 Task: Create a rule from the Routing list, Task moved to a section -> Set Priority in the project AgileHeart , set the section as To-Do and set the priority of the task as  High
Action: Mouse moved to (336, 289)
Screenshot: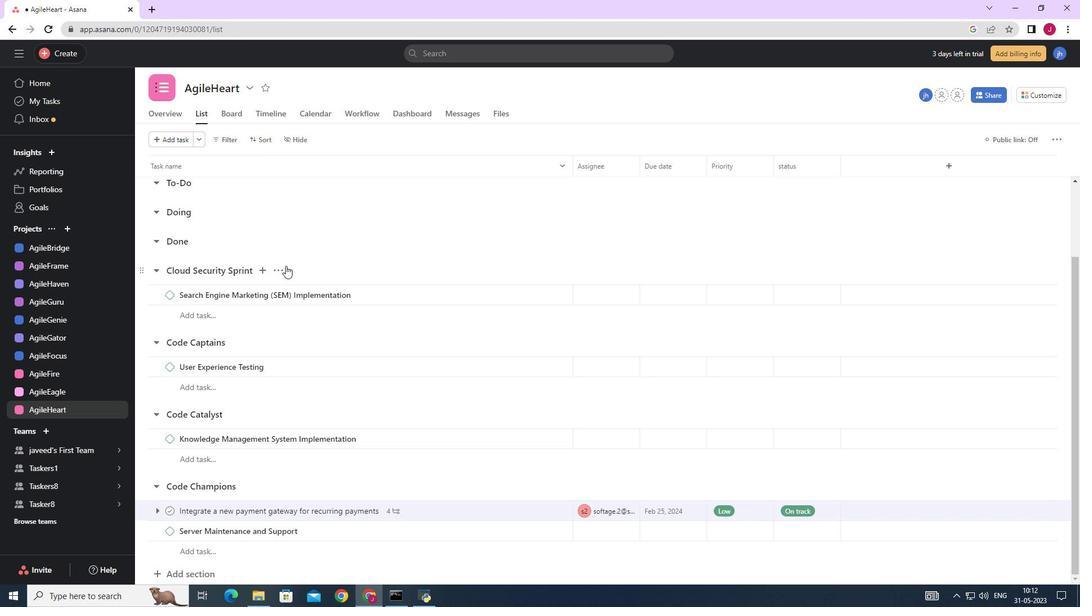 
Action: Mouse scrolled (336, 289) with delta (0, 0)
Screenshot: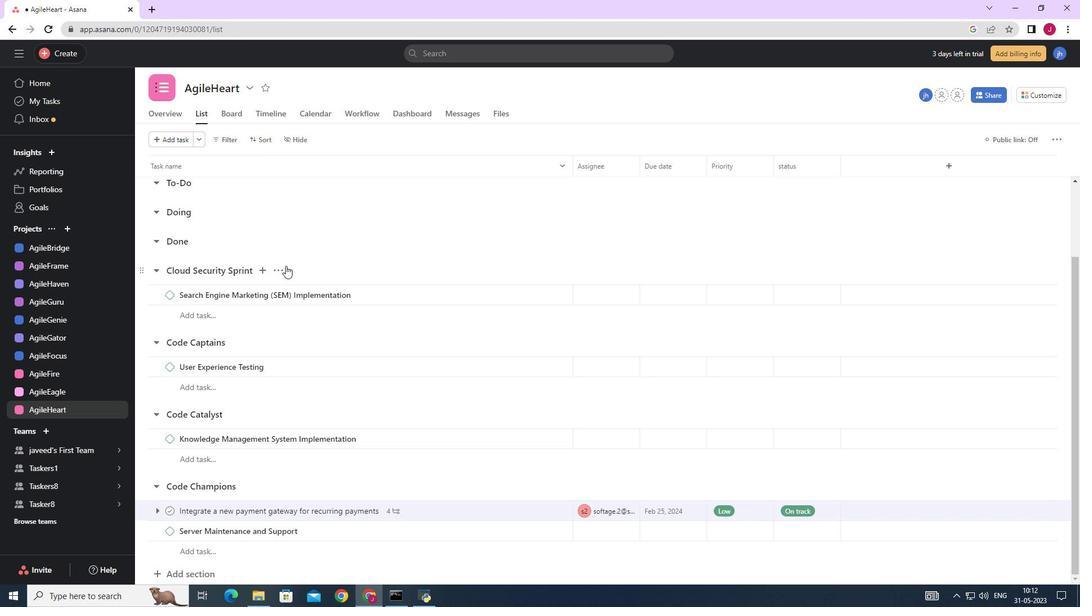 
Action: Mouse moved to (336, 289)
Screenshot: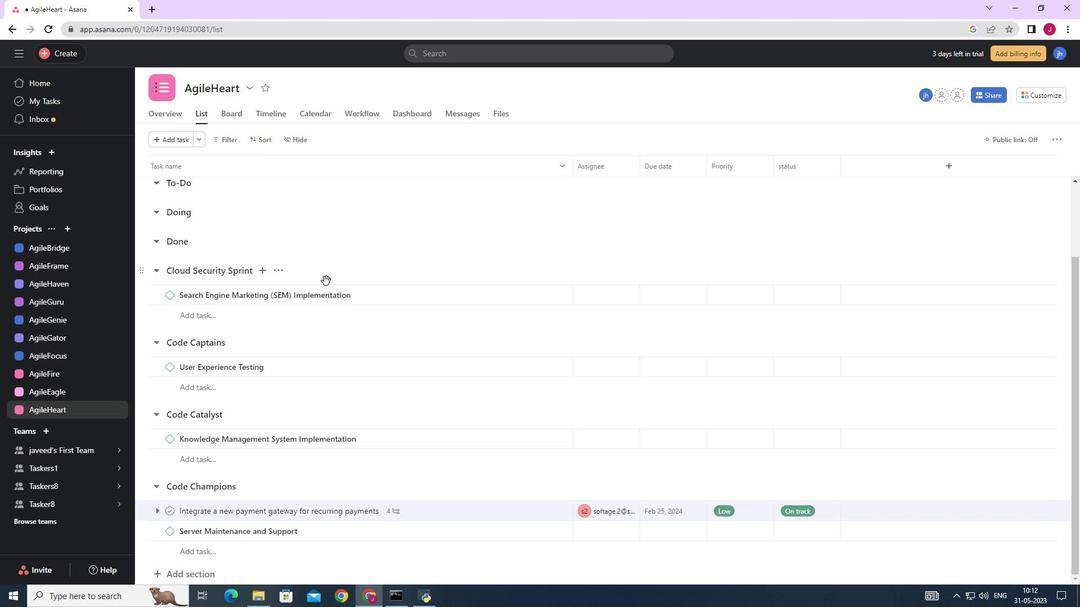
Action: Mouse scrolled (336, 289) with delta (0, 0)
Screenshot: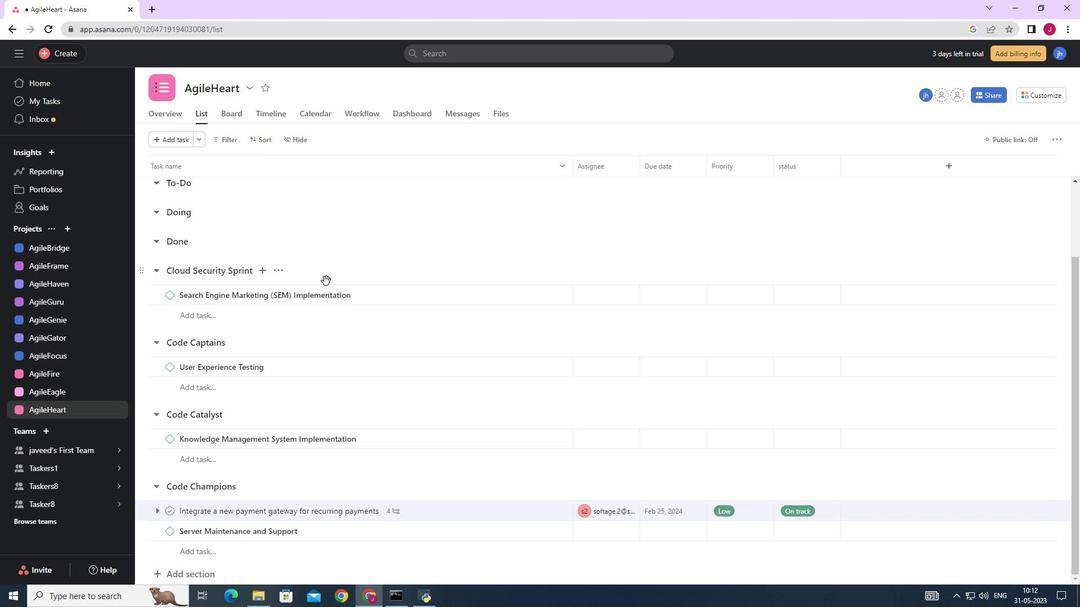 
Action: Mouse moved to (337, 289)
Screenshot: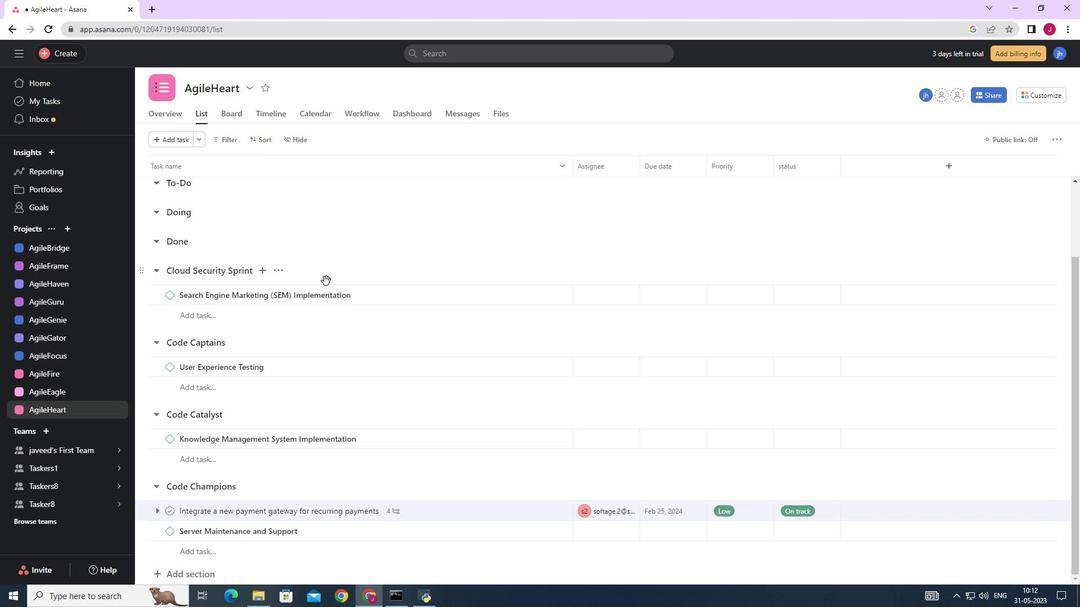 
Action: Mouse scrolled (337, 289) with delta (0, 0)
Screenshot: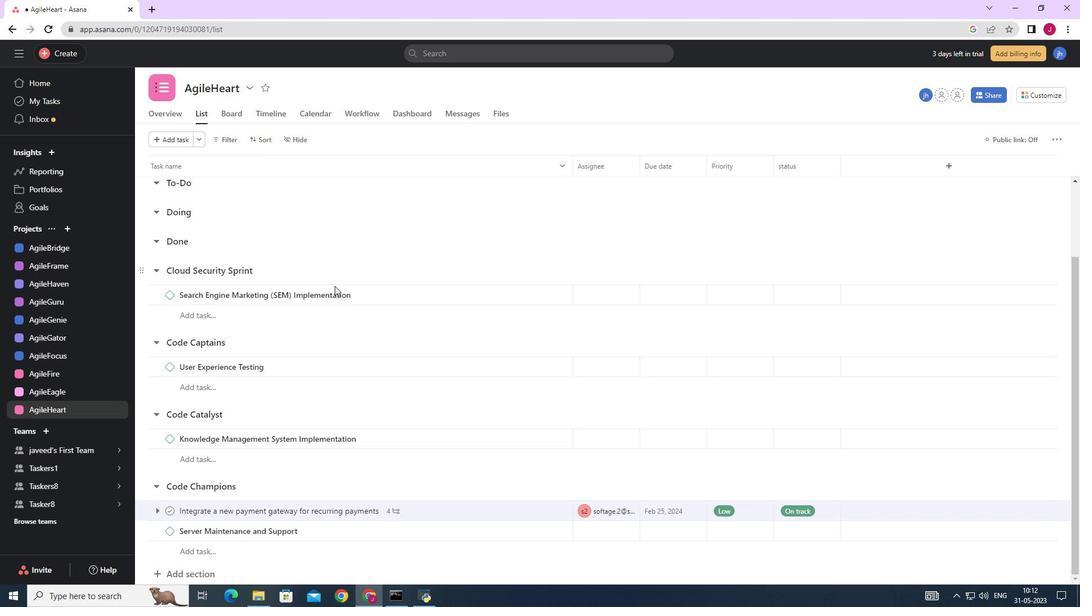 
Action: Mouse moved to (338, 289)
Screenshot: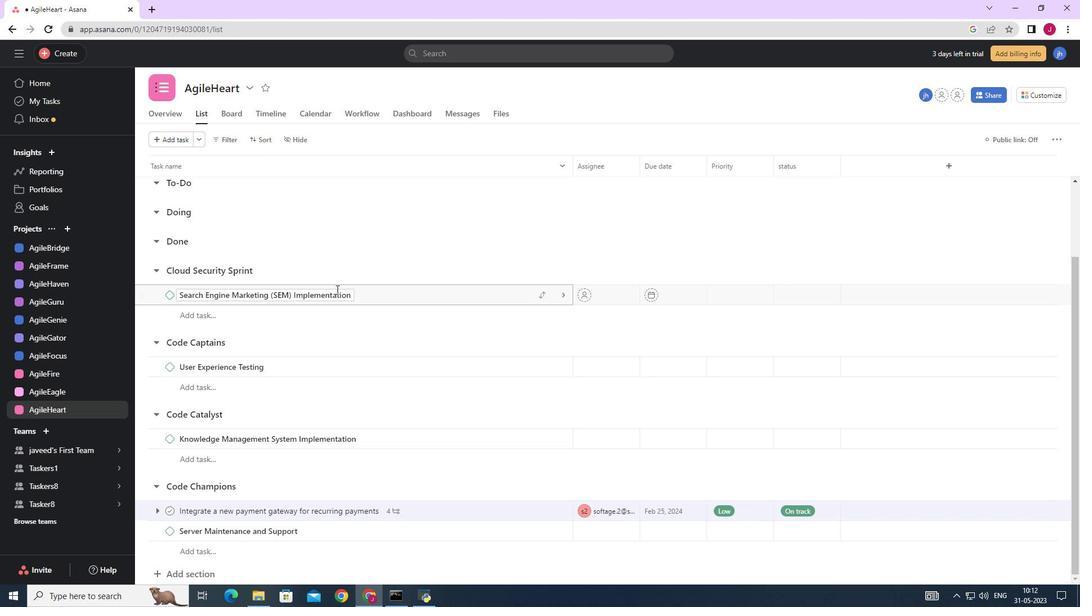 
Action: Mouse scrolled (338, 289) with delta (0, 0)
Screenshot: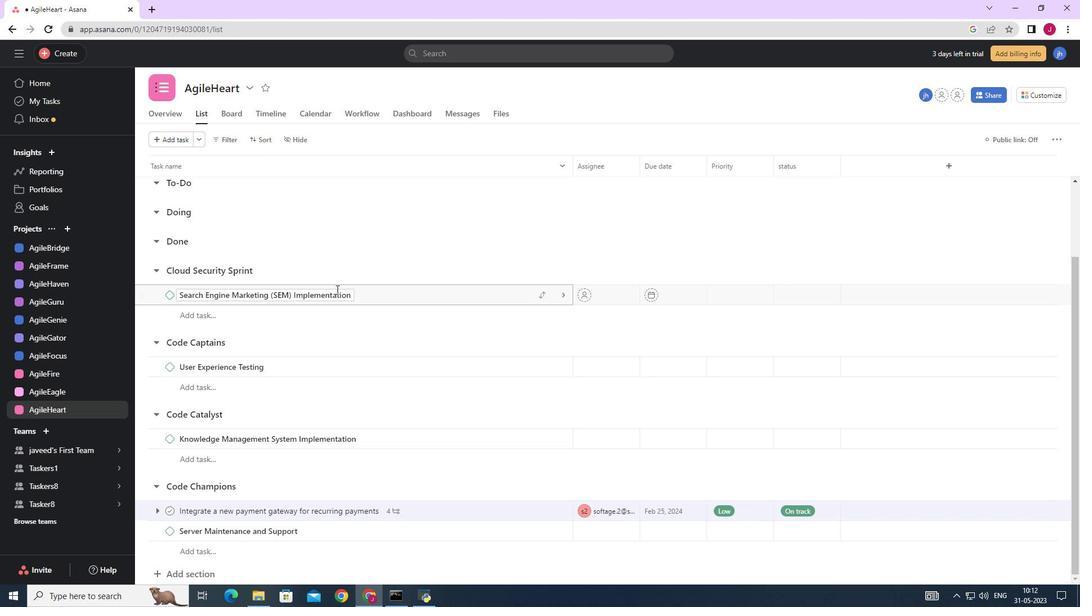 
Action: Mouse moved to (1038, 93)
Screenshot: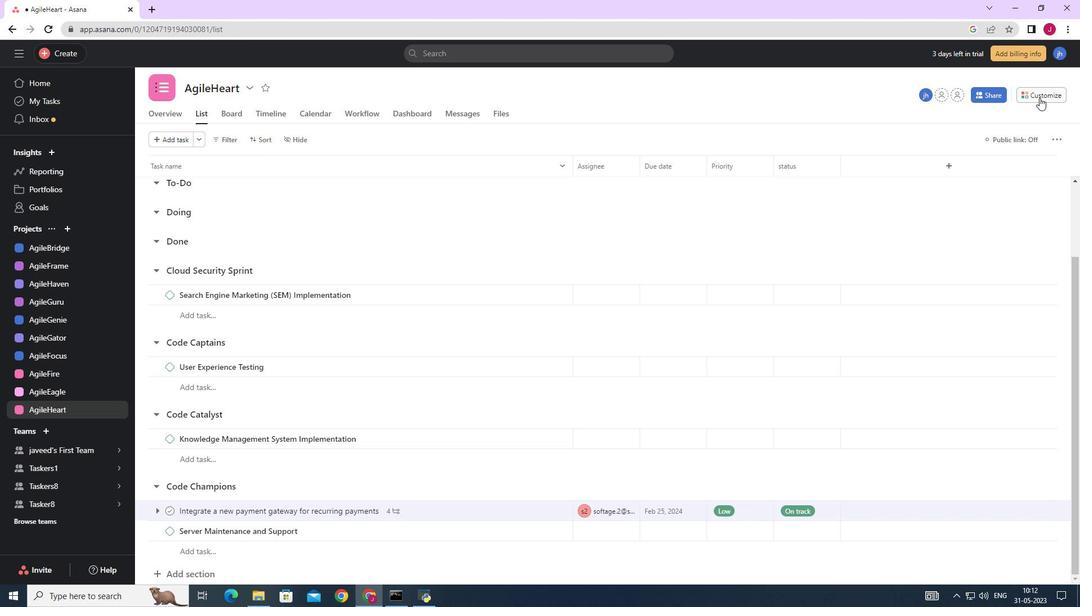 
Action: Mouse pressed left at (1038, 93)
Screenshot: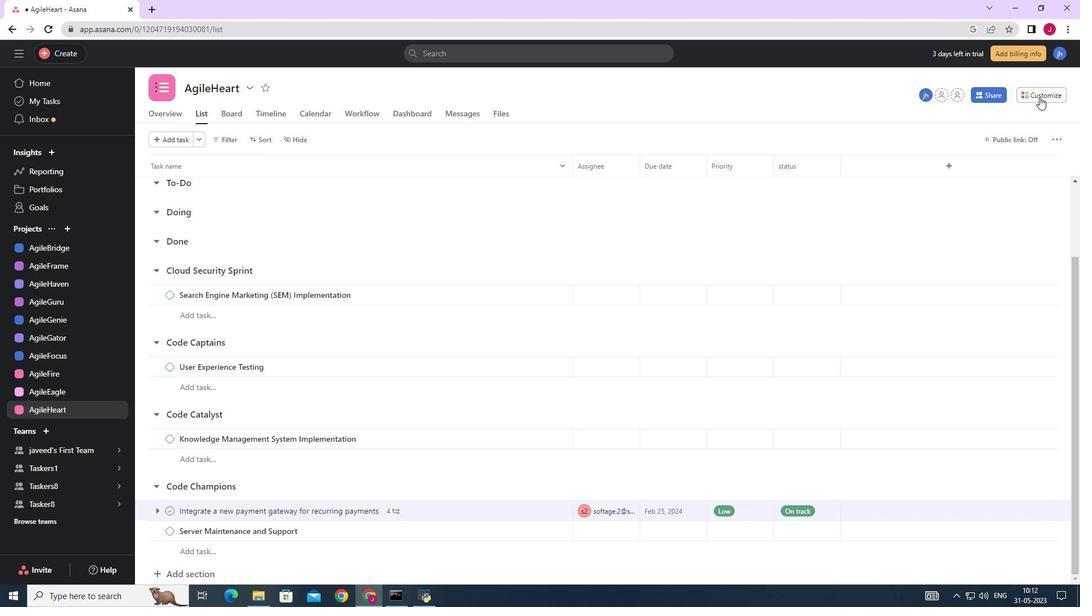 
Action: Mouse moved to (853, 236)
Screenshot: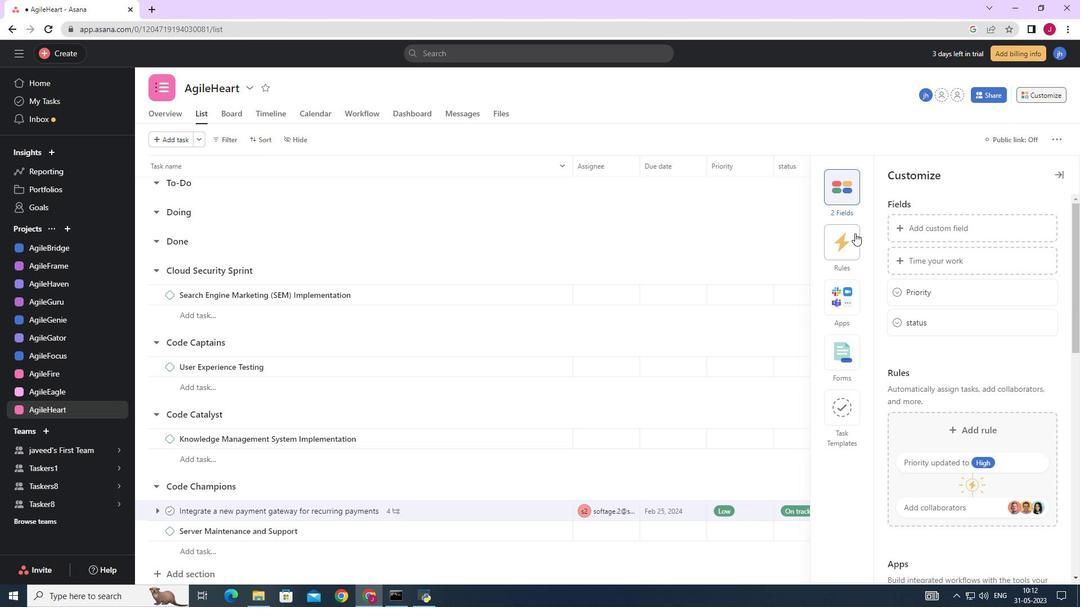 
Action: Mouse pressed left at (853, 236)
Screenshot: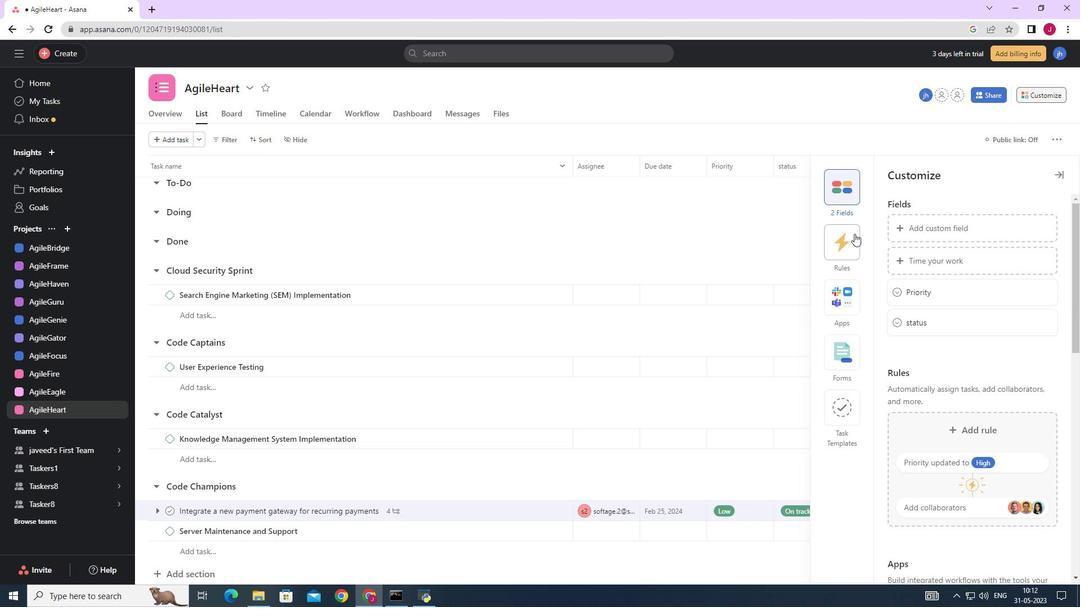 
Action: Mouse moved to (959, 262)
Screenshot: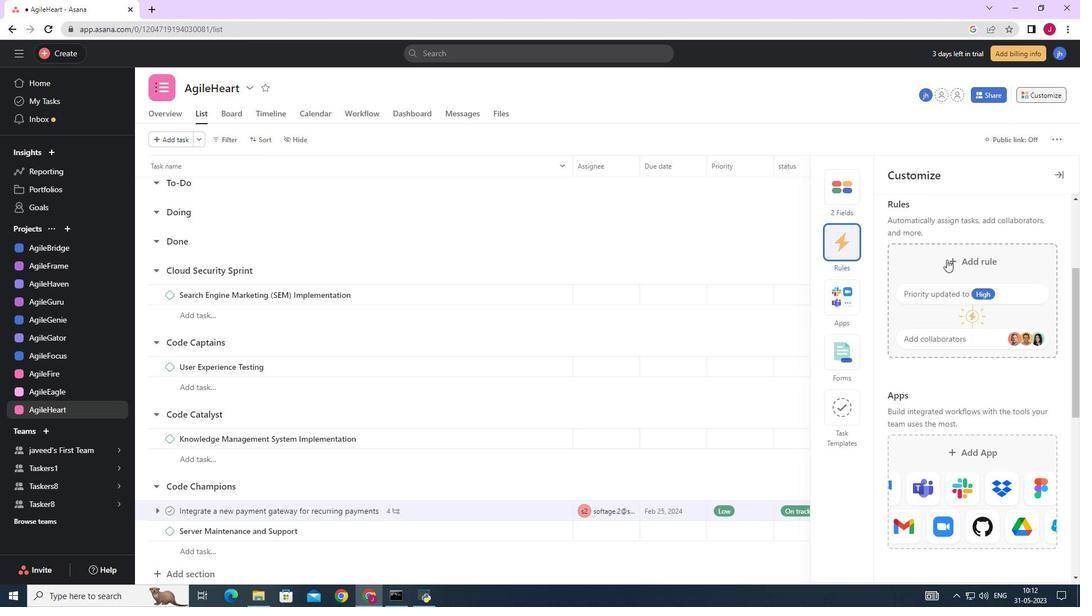
Action: Mouse pressed left at (959, 262)
Screenshot: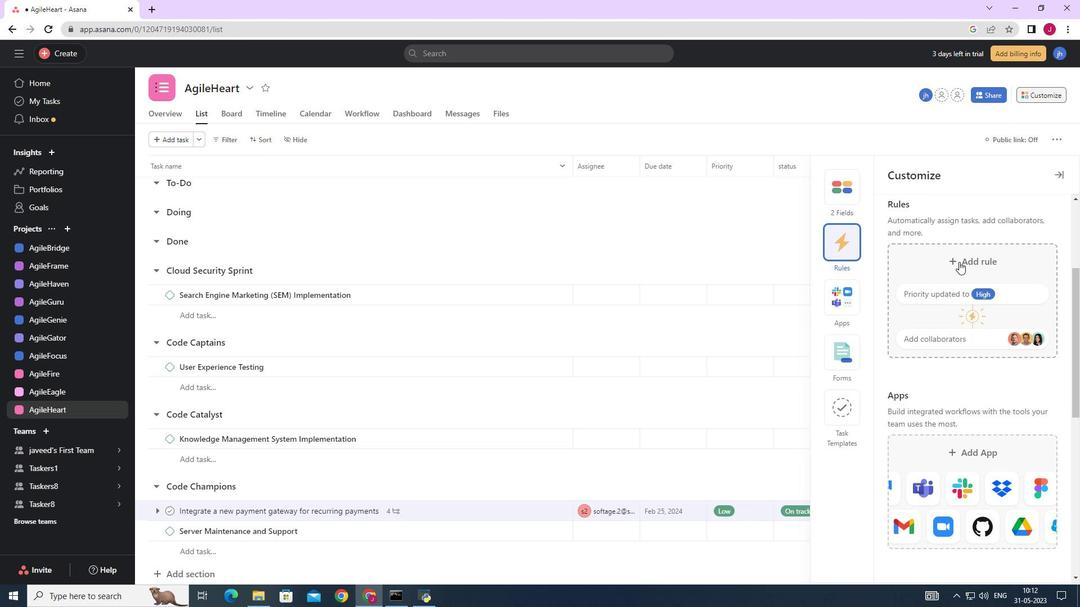 
Action: Mouse moved to (564, 178)
Screenshot: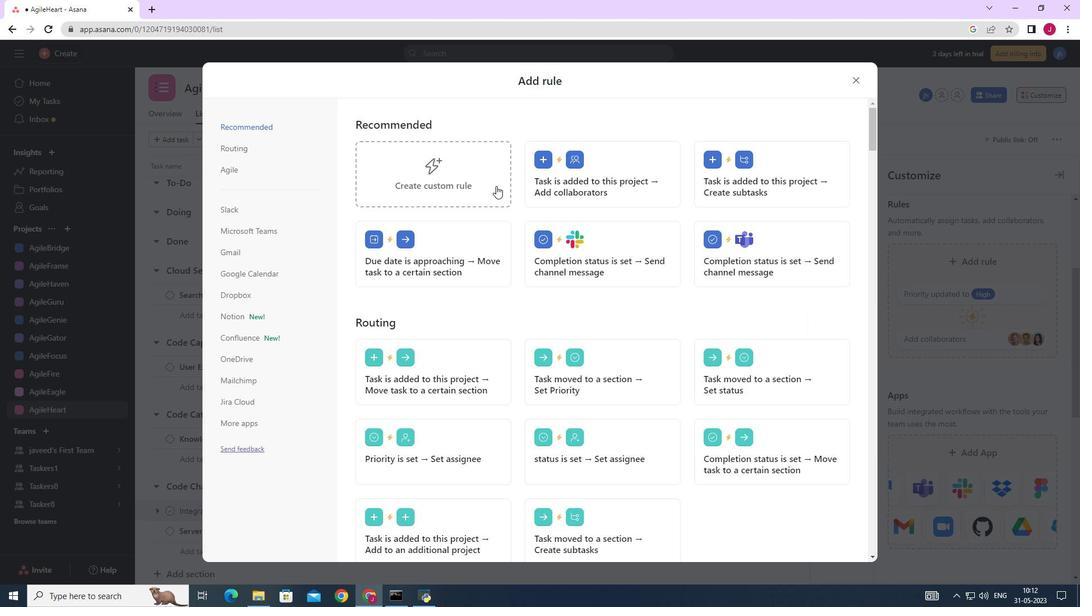 
Action: Mouse scrolled (564, 177) with delta (0, 0)
Screenshot: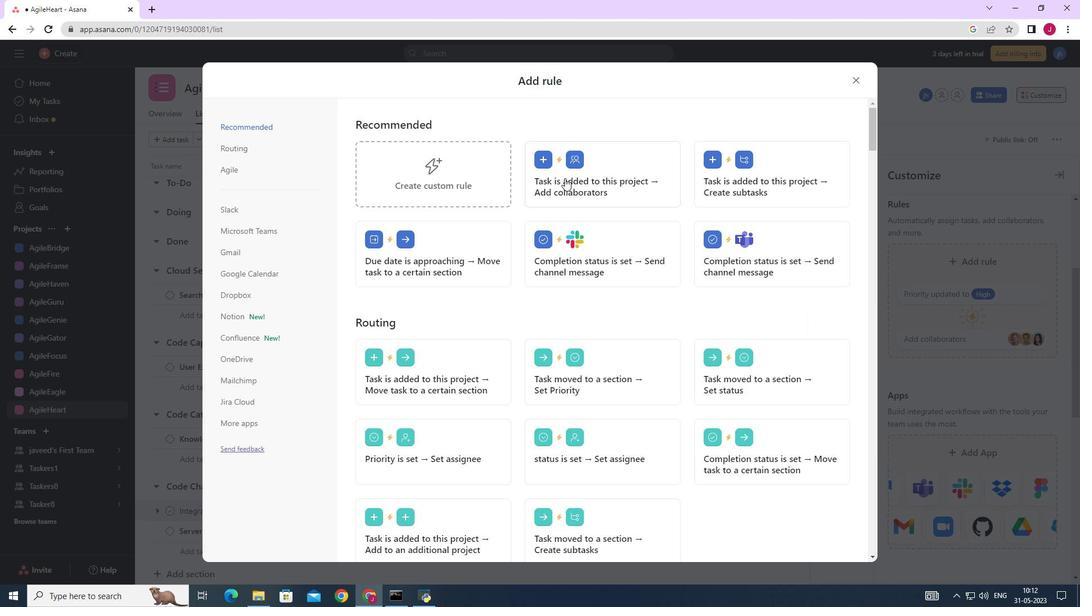 
Action: Mouse scrolled (564, 177) with delta (0, 0)
Screenshot: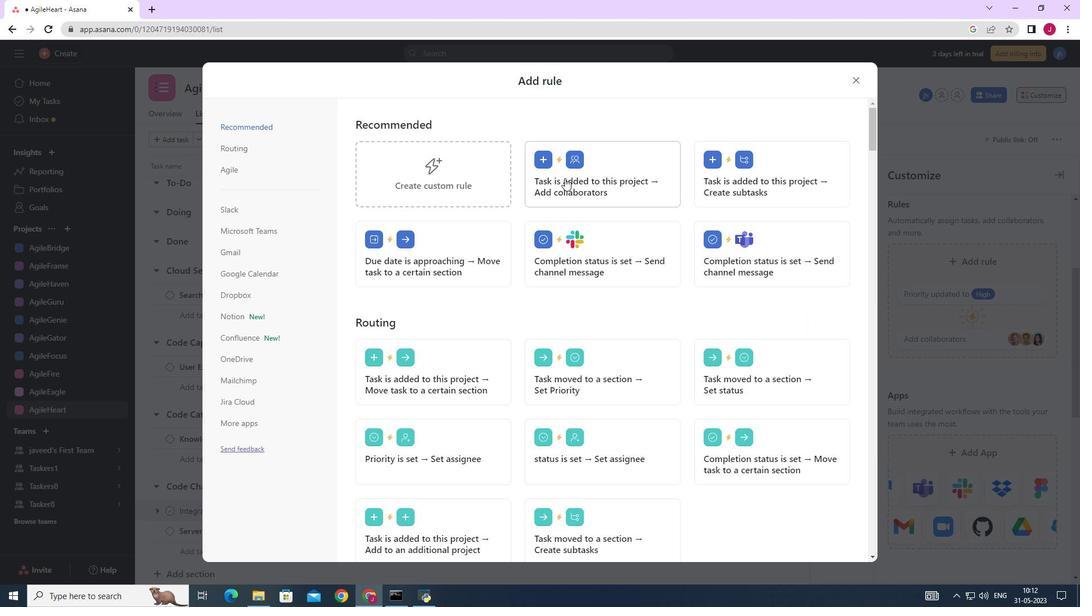 
Action: Mouse scrolled (564, 177) with delta (0, 0)
Screenshot: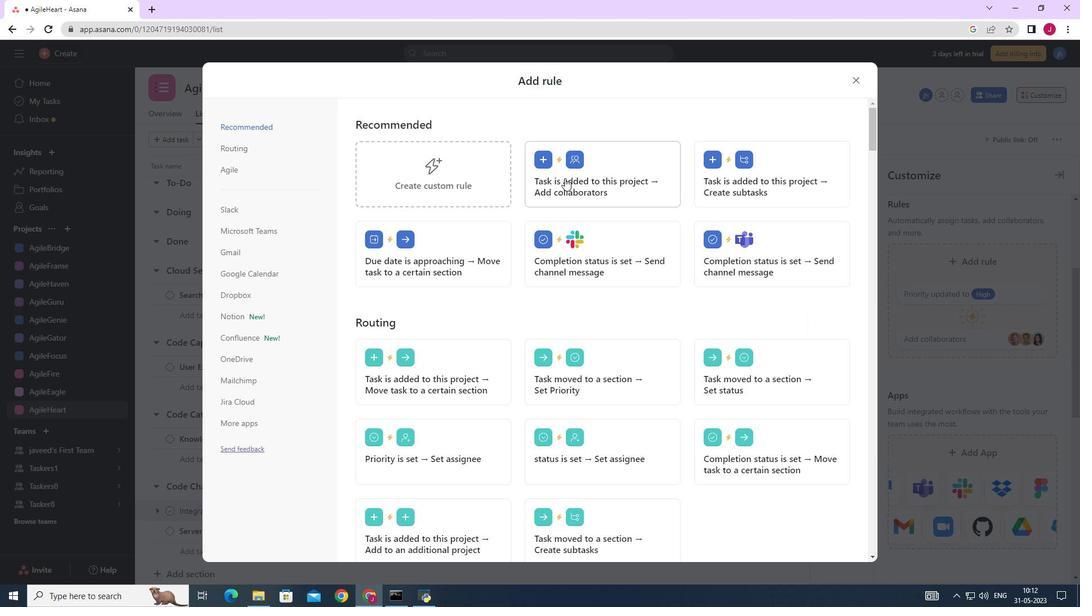 
Action: Mouse scrolled (564, 177) with delta (0, 0)
Screenshot: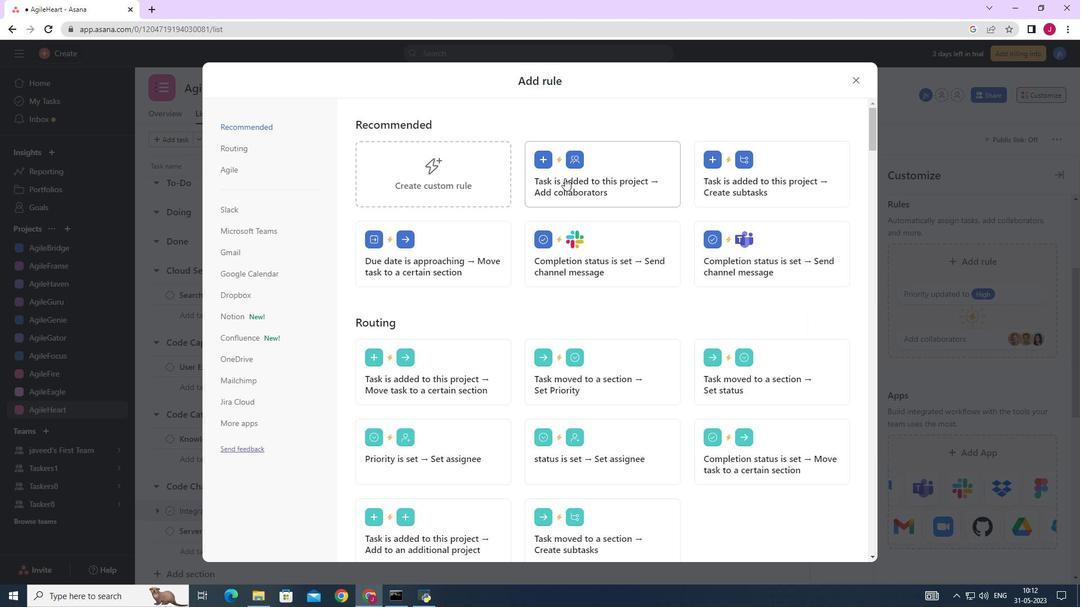 
Action: Mouse moved to (564, 177)
Screenshot: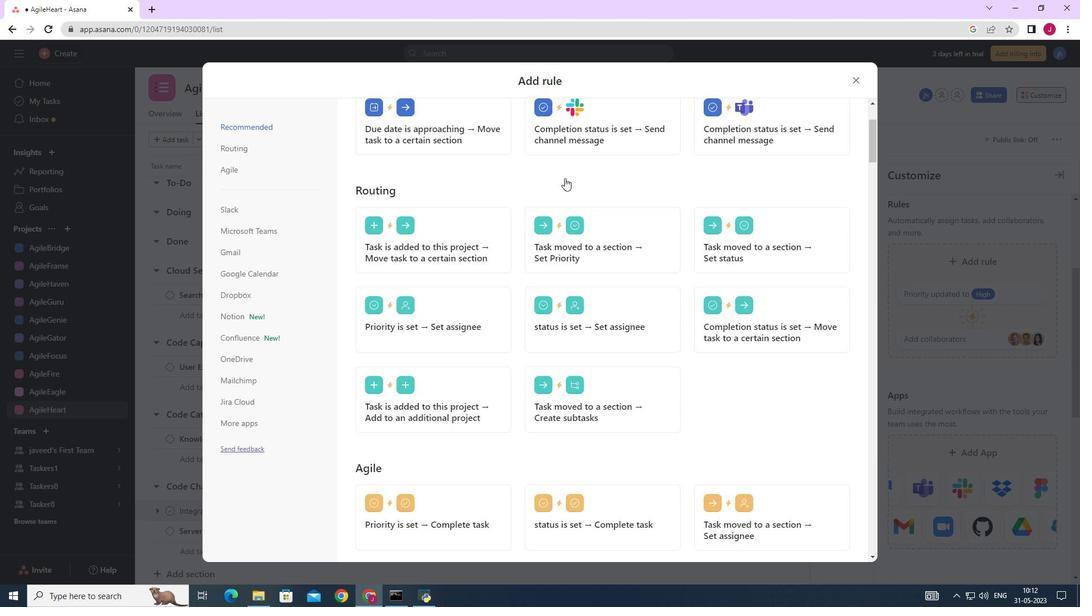 
Action: Mouse scrolled (564, 178) with delta (0, 0)
Screenshot: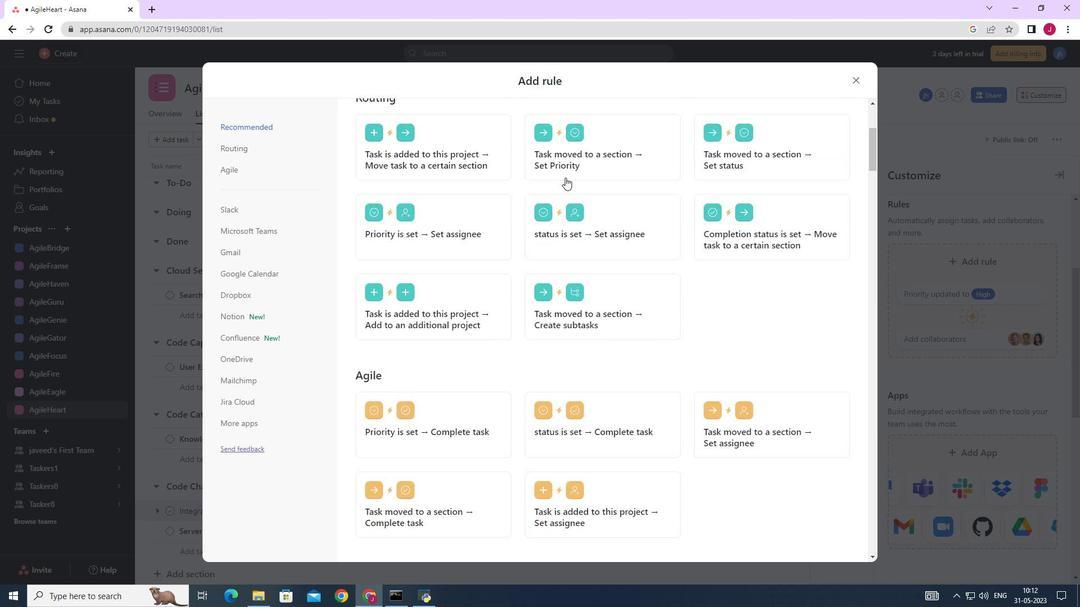 
Action: Mouse scrolled (564, 178) with delta (0, 0)
Screenshot: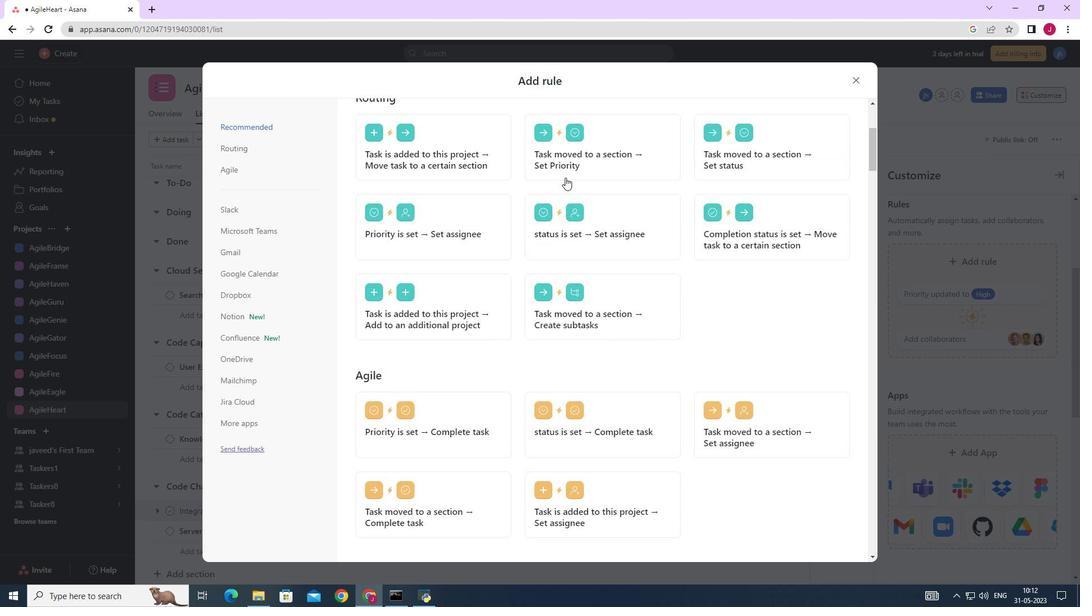 
Action: Mouse scrolled (564, 178) with delta (0, 0)
Screenshot: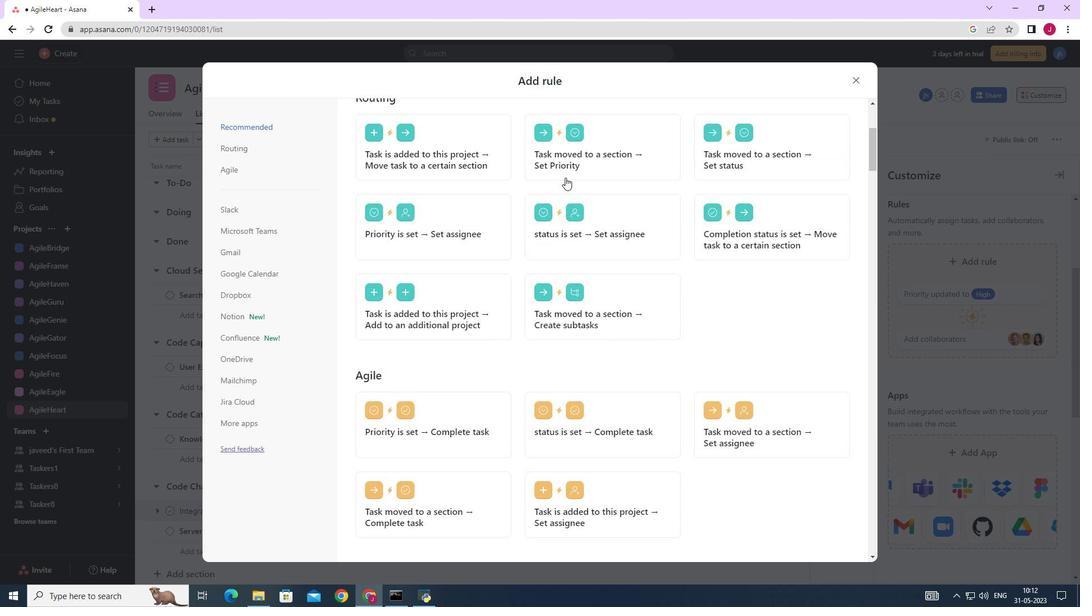
Action: Mouse scrolled (564, 178) with delta (0, 0)
Screenshot: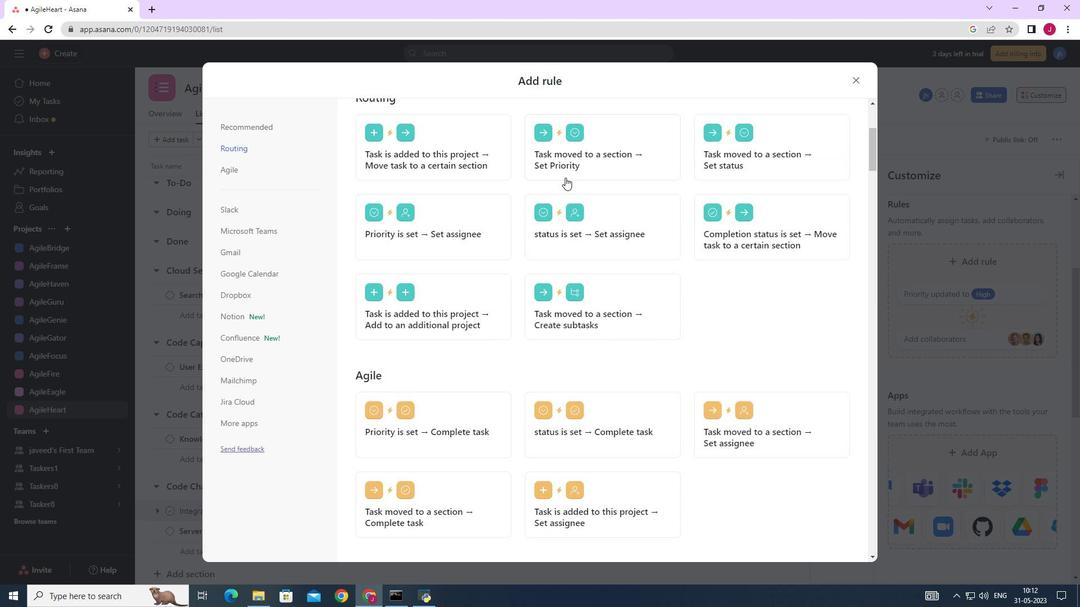 
Action: Mouse moved to (564, 177)
Screenshot: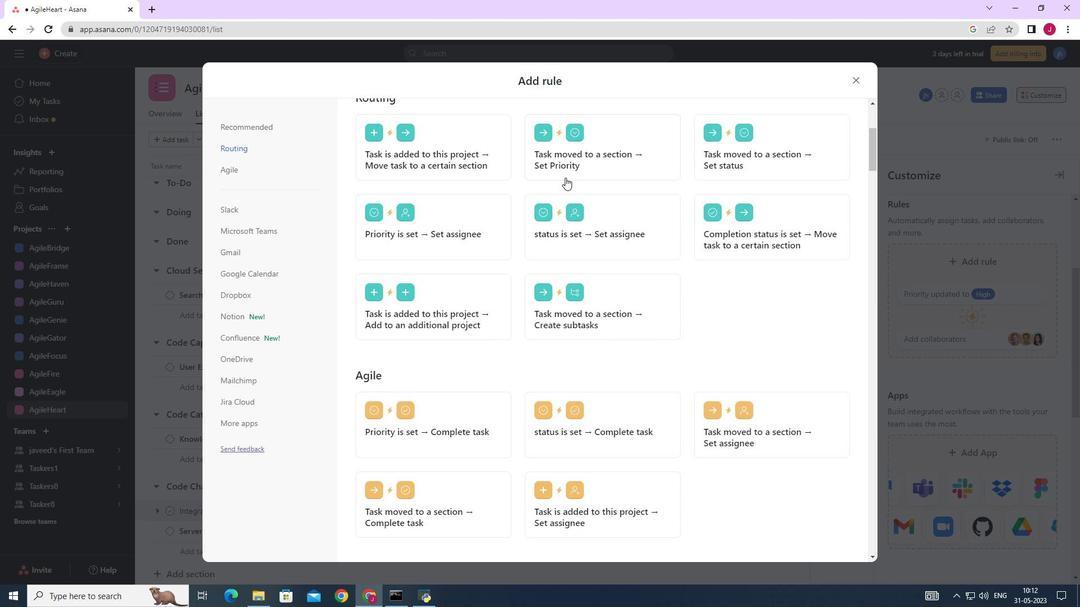
Action: Mouse scrolled (564, 178) with delta (0, 0)
Screenshot: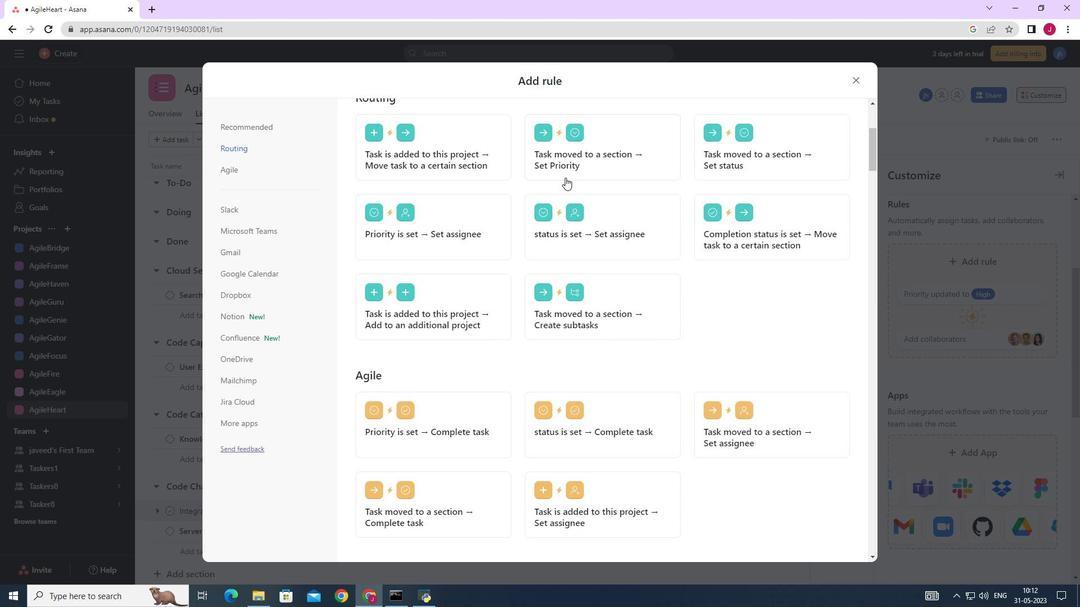 
Action: Mouse moved to (246, 153)
Screenshot: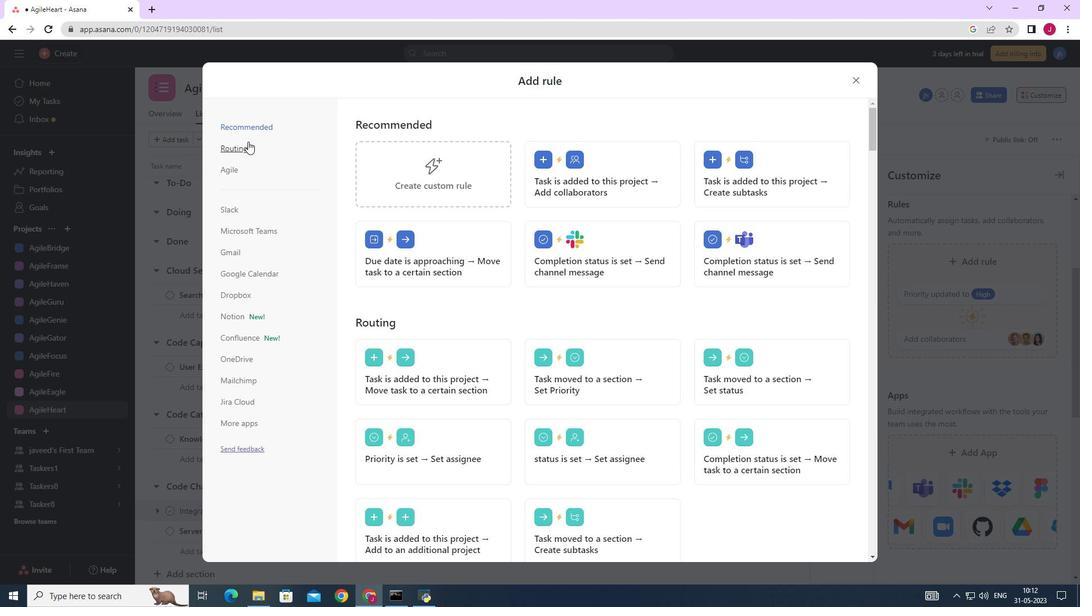 
Action: Mouse pressed left at (246, 153)
Screenshot: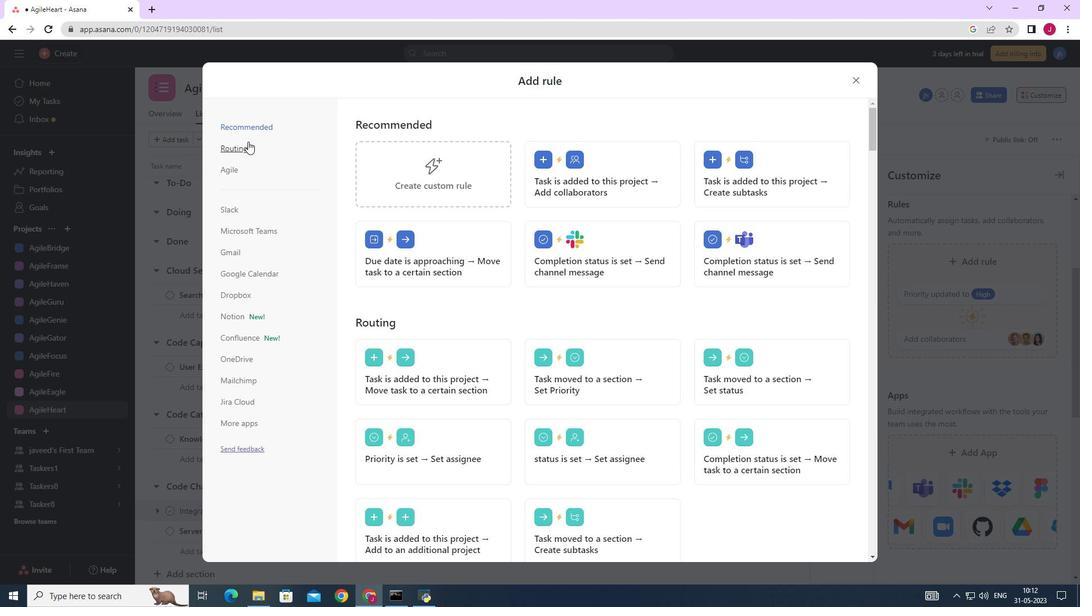 
Action: Mouse moved to (629, 166)
Screenshot: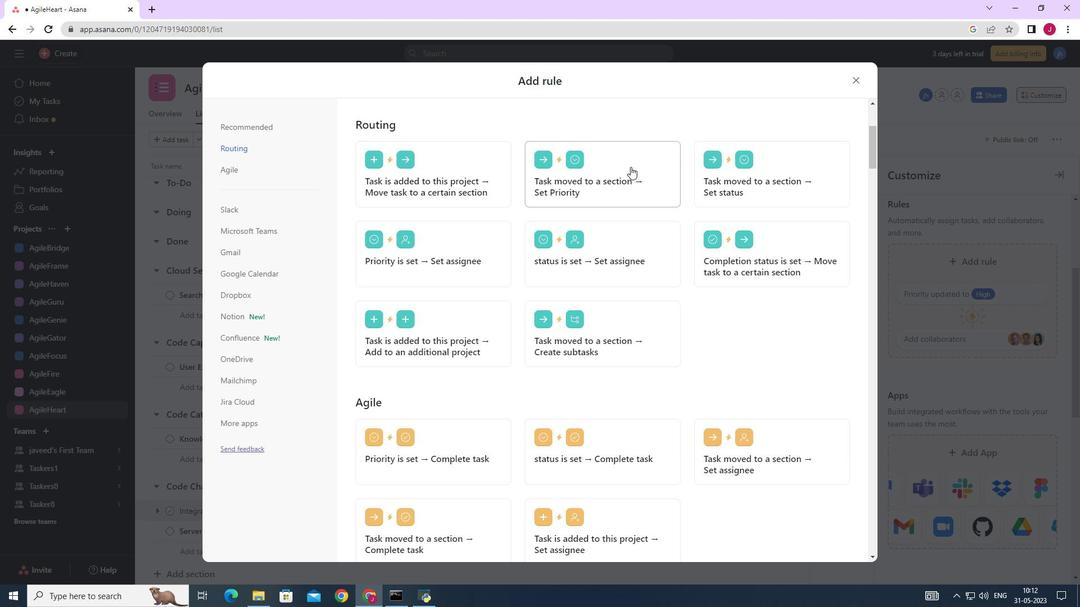 
Action: Mouse pressed left at (629, 166)
Screenshot: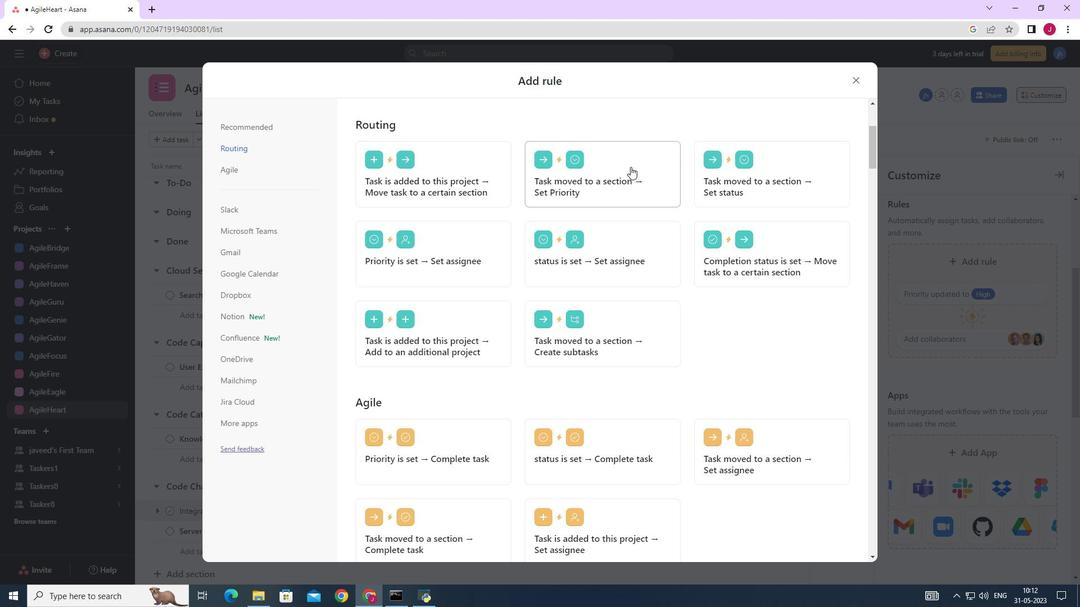 
Action: Mouse moved to (397, 303)
Screenshot: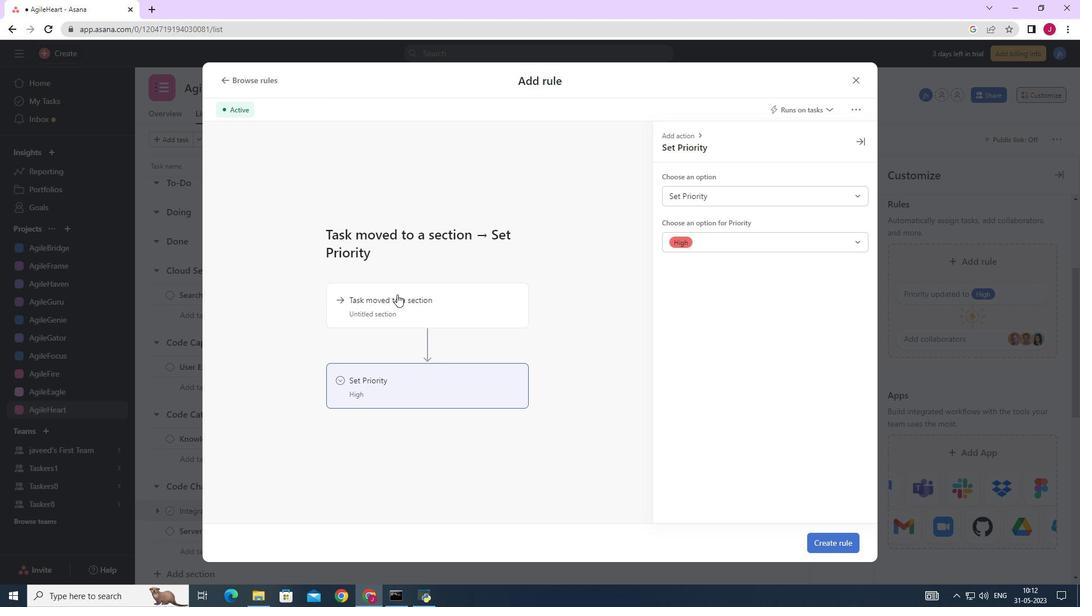
Action: Mouse pressed left at (397, 303)
Screenshot: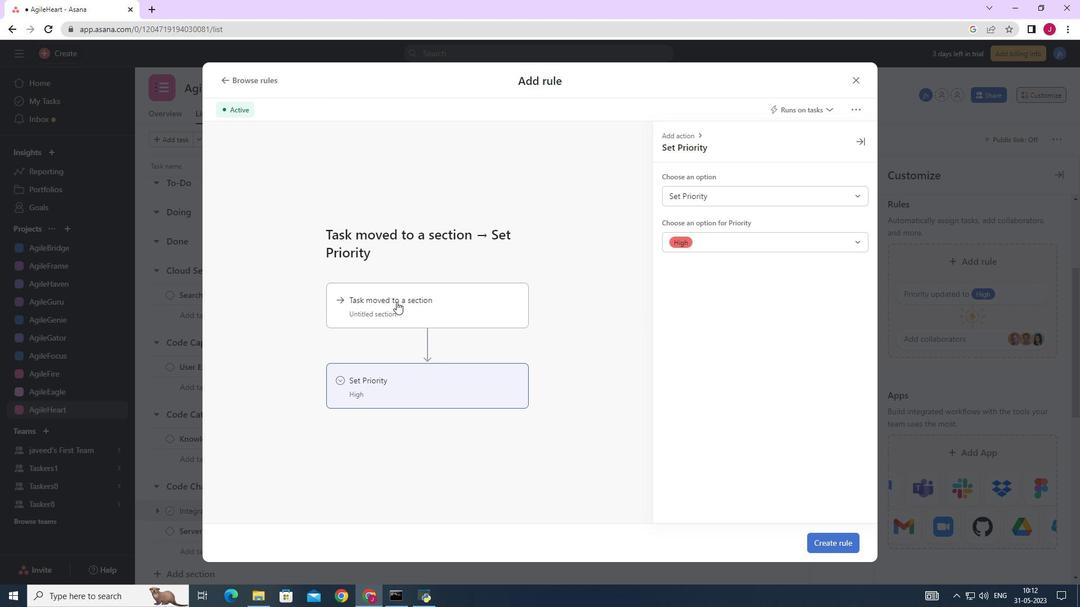 
Action: Mouse moved to (704, 191)
Screenshot: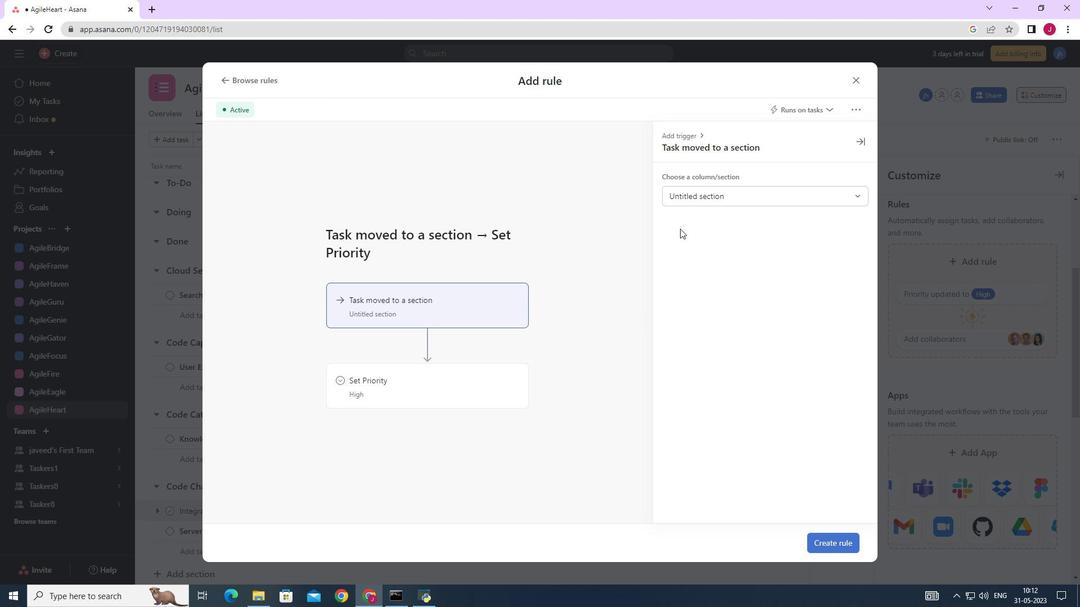 
Action: Mouse pressed left at (704, 191)
Screenshot: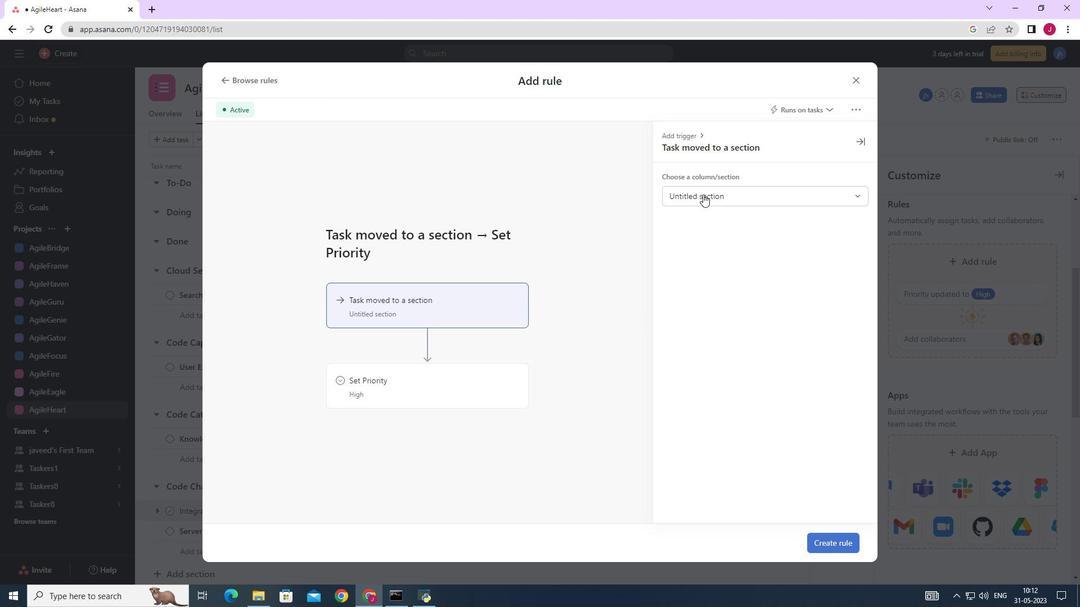 
Action: Mouse moved to (702, 243)
Screenshot: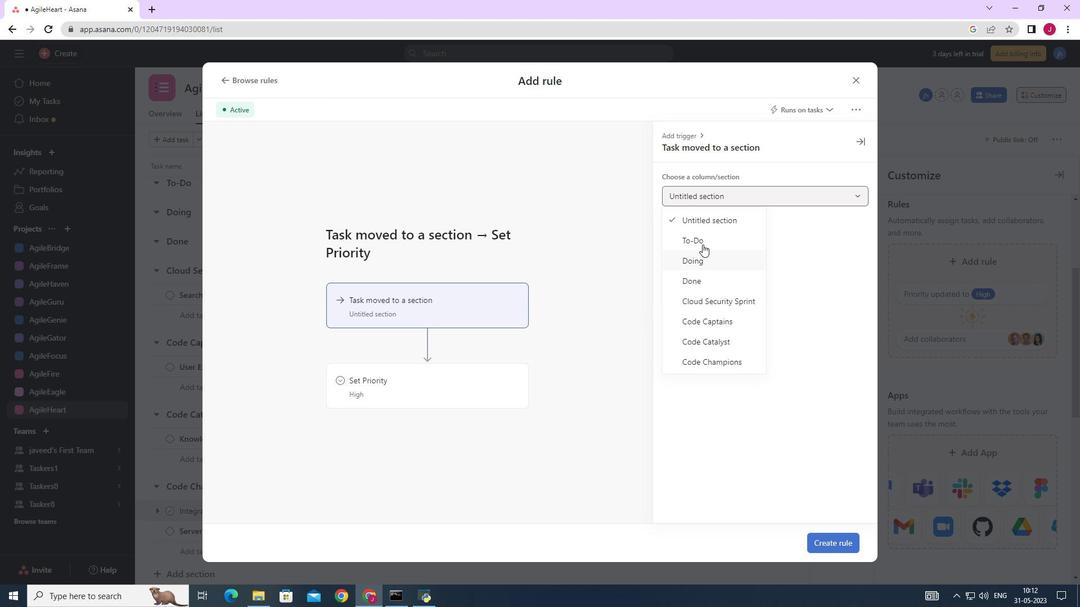 
Action: Mouse pressed left at (702, 243)
Screenshot: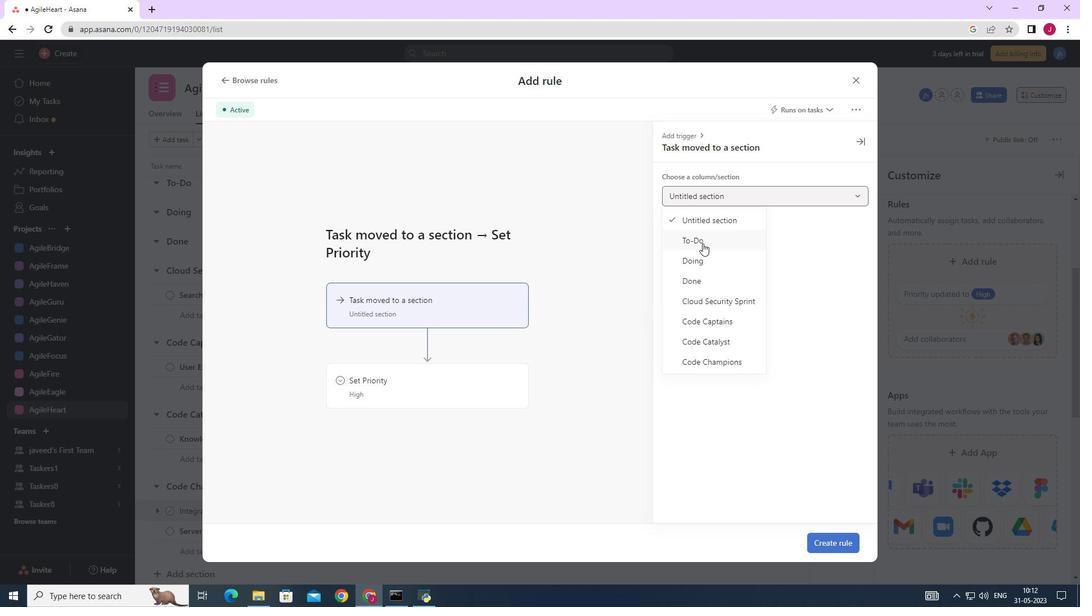 
Action: Mouse moved to (379, 397)
Screenshot: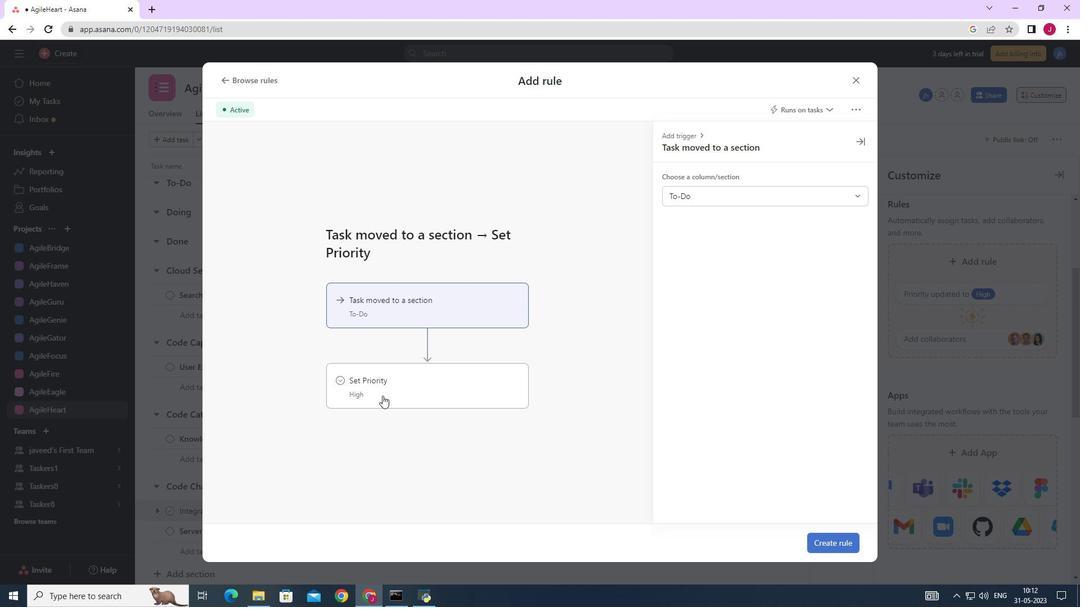 
Action: Mouse pressed left at (379, 397)
Screenshot: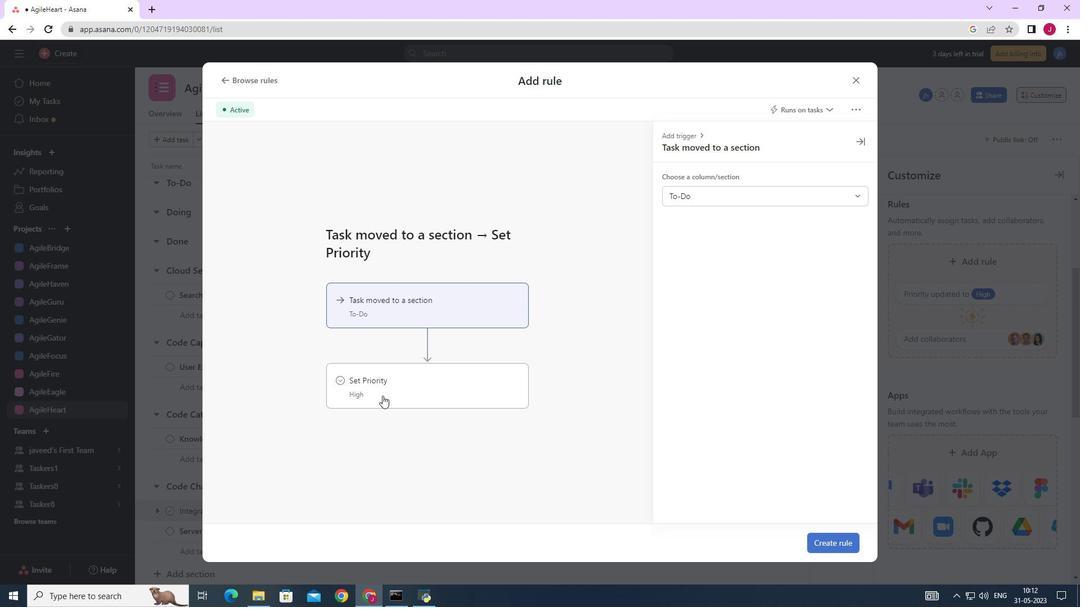 
Action: Mouse moved to (715, 196)
Screenshot: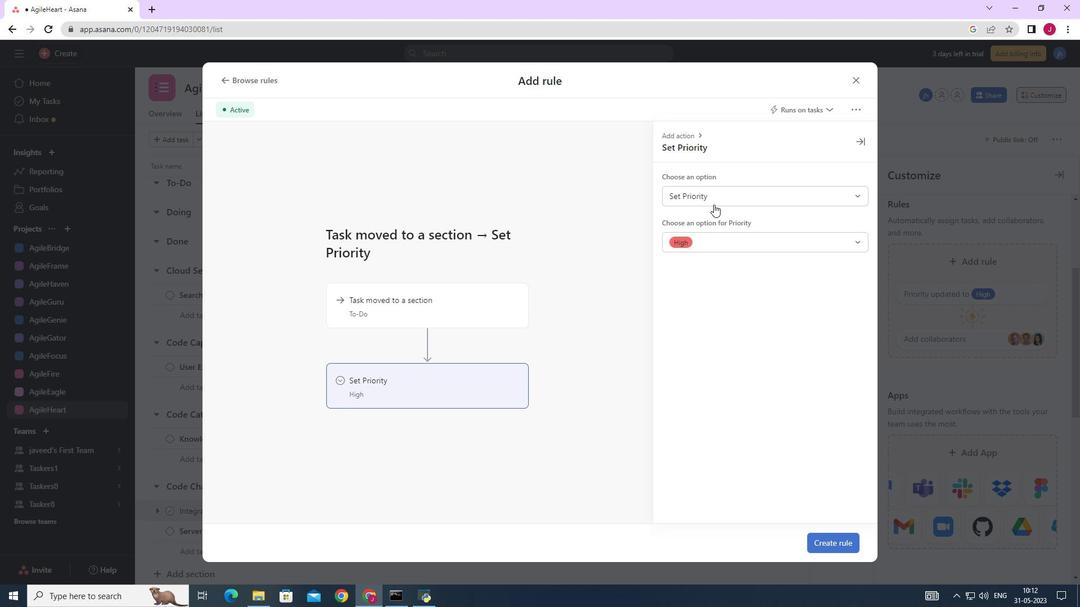 
Action: Mouse pressed left at (715, 196)
Screenshot: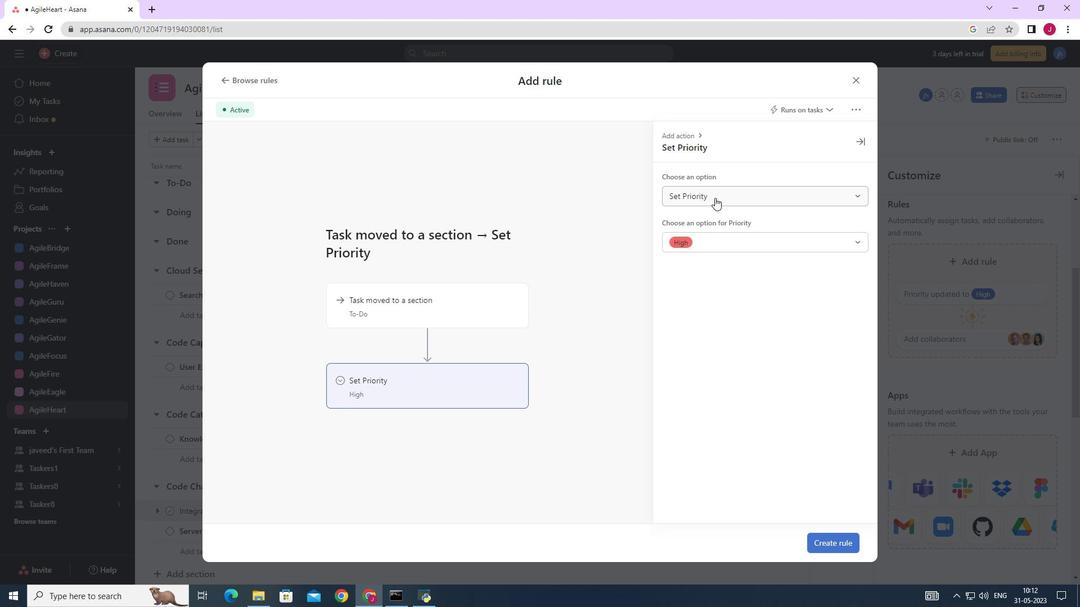 
Action: Mouse moved to (705, 224)
Screenshot: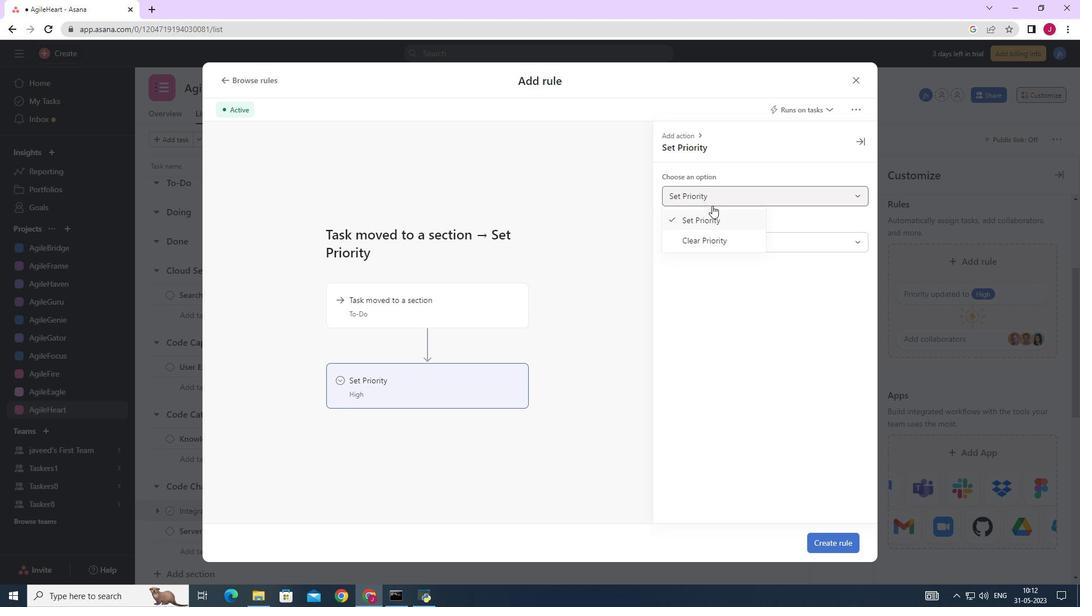 
Action: Mouse pressed left at (705, 224)
Screenshot: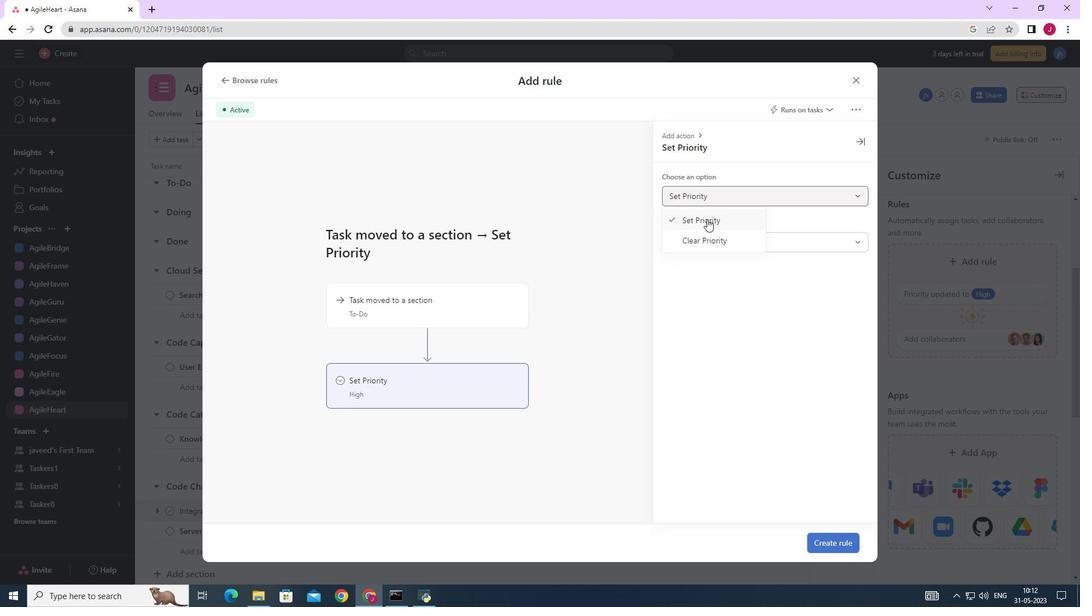 
Action: Mouse moved to (731, 237)
Screenshot: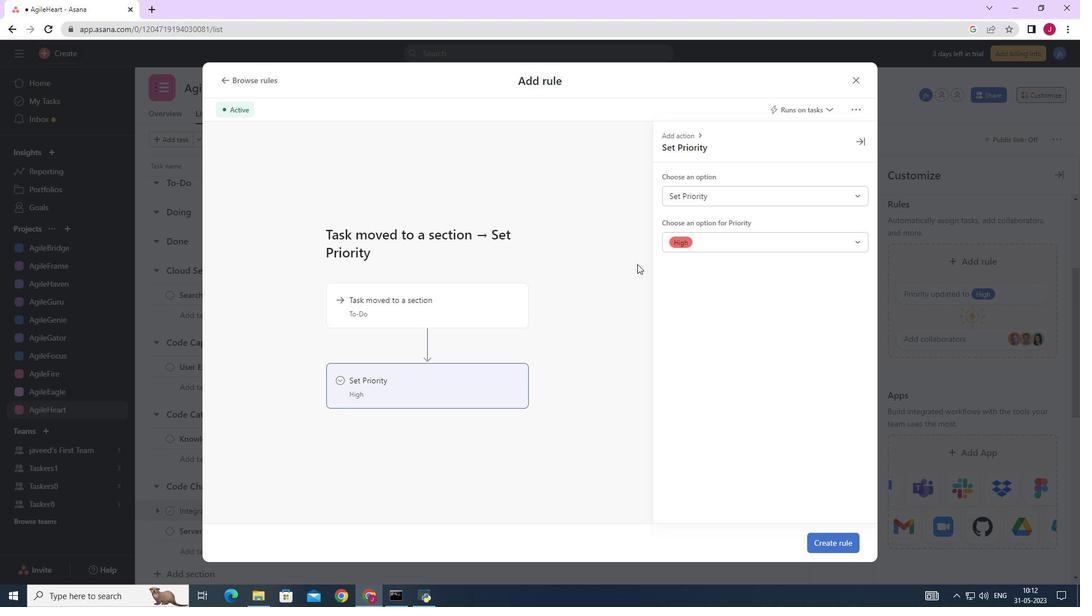 
Action: Mouse pressed left at (731, 237)
Screenshot: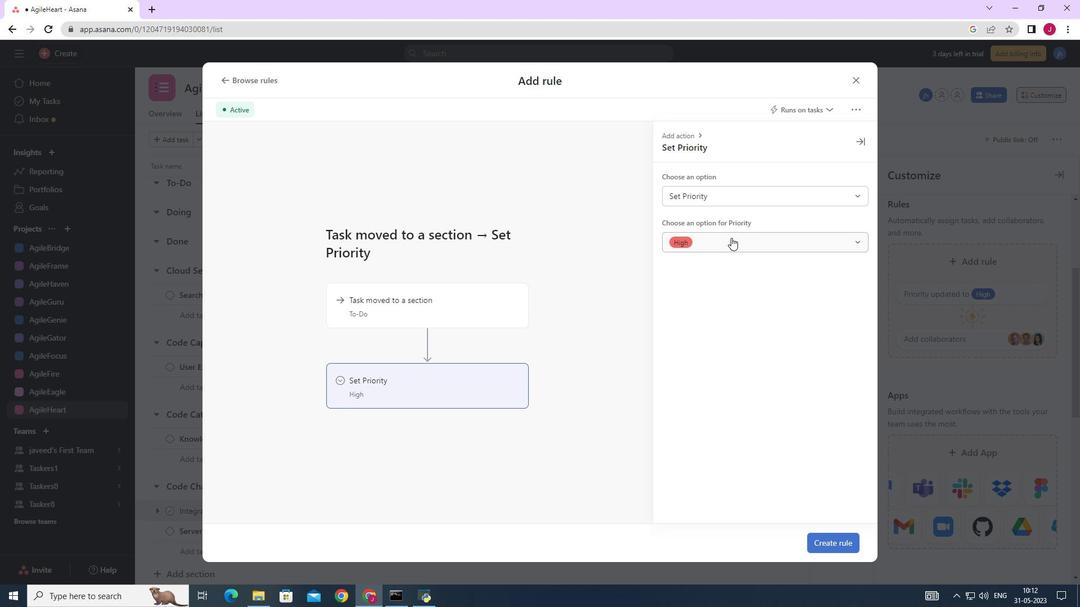 
Action: Mouse moved to (694, 262)
Screenshot: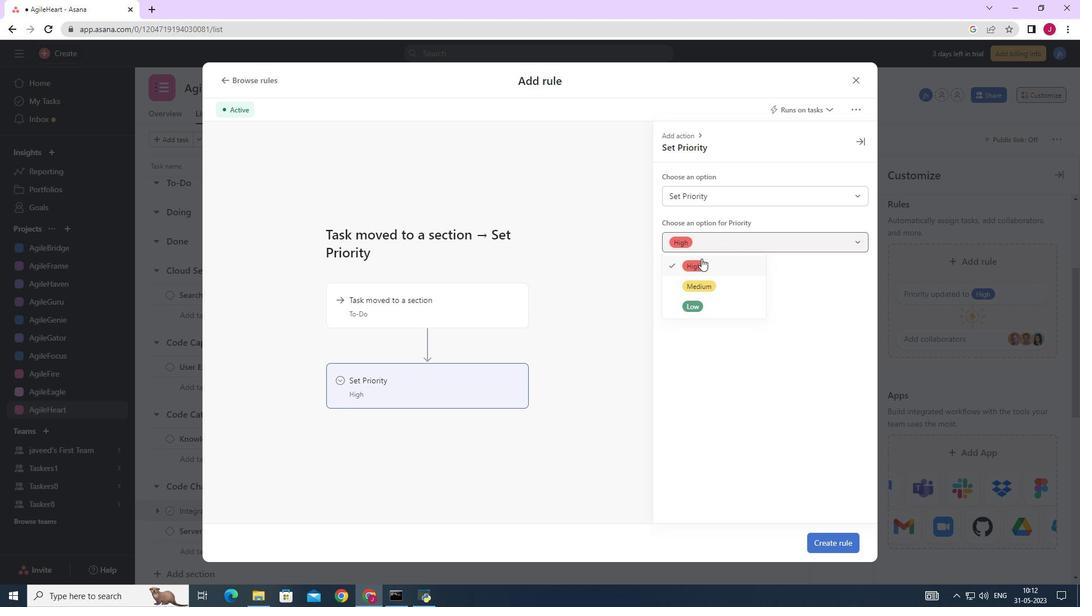 
Action: Mouse pressed left at (694, 262)
Screenshot: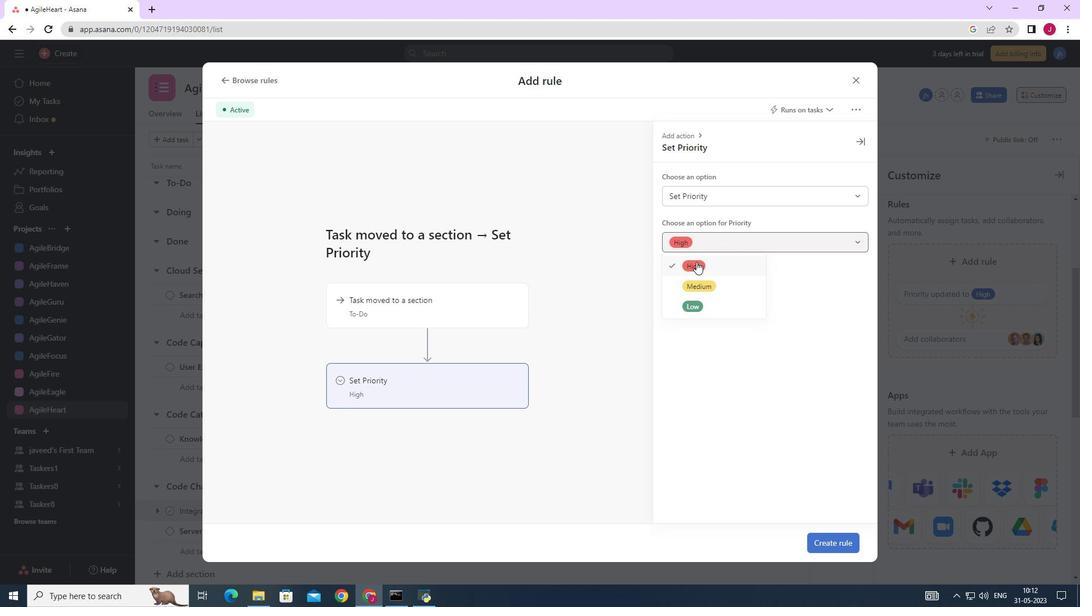 
Action: Mouse moved to (835, 549)
Screenshot: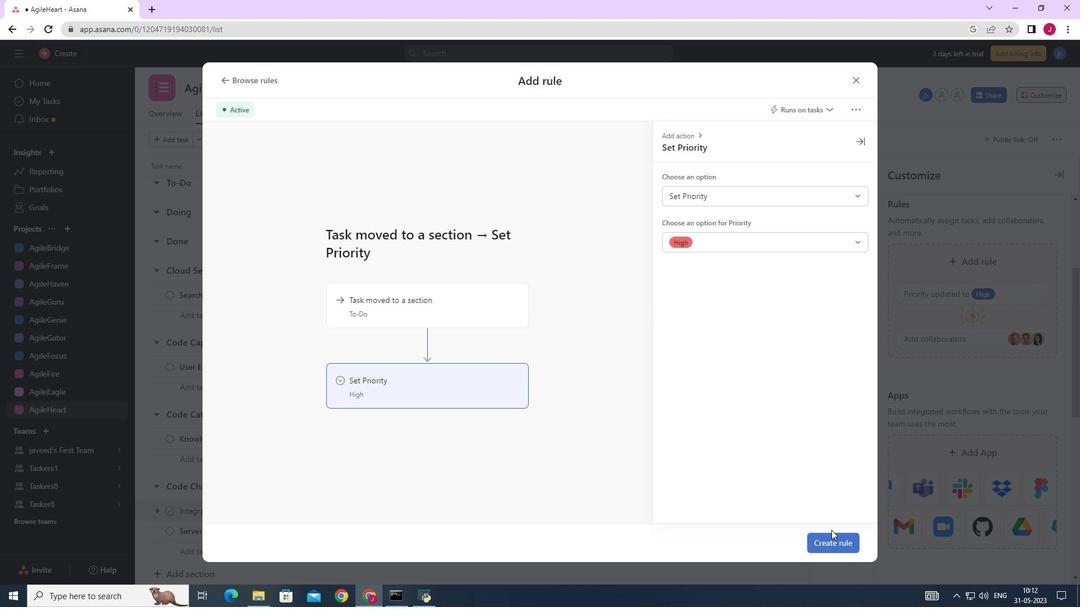 
Action: Mouse pressed left at (835, 549)
Screenshot: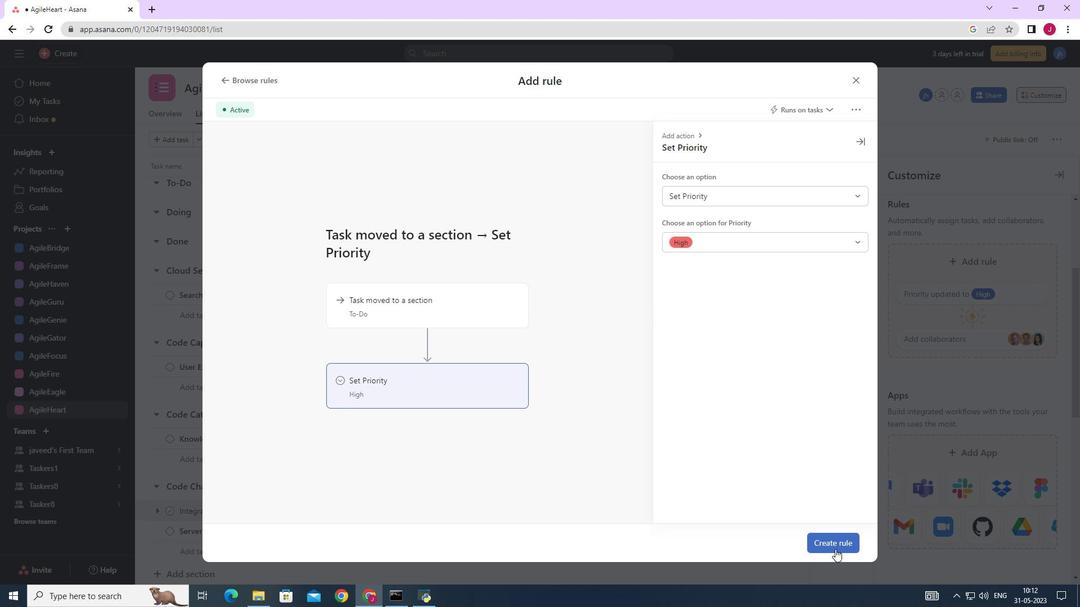 
Action: Mouse moved to (712, 433)
Screenshot: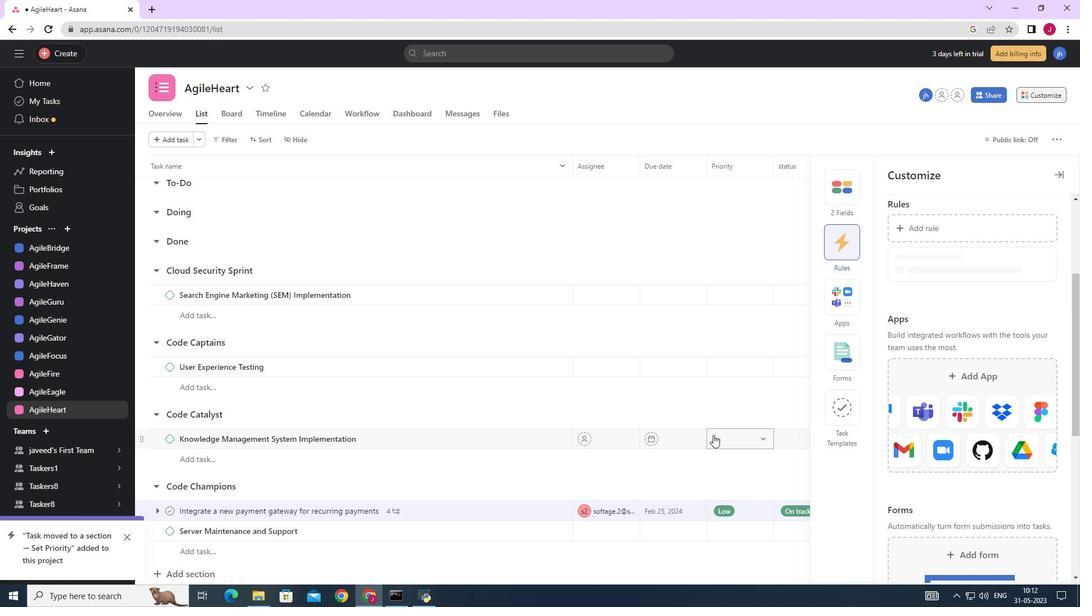 
